 Task: Write a Python script to check if a number is a perfect number.
Action: Mouse moved to (72, 5)
Screenshot: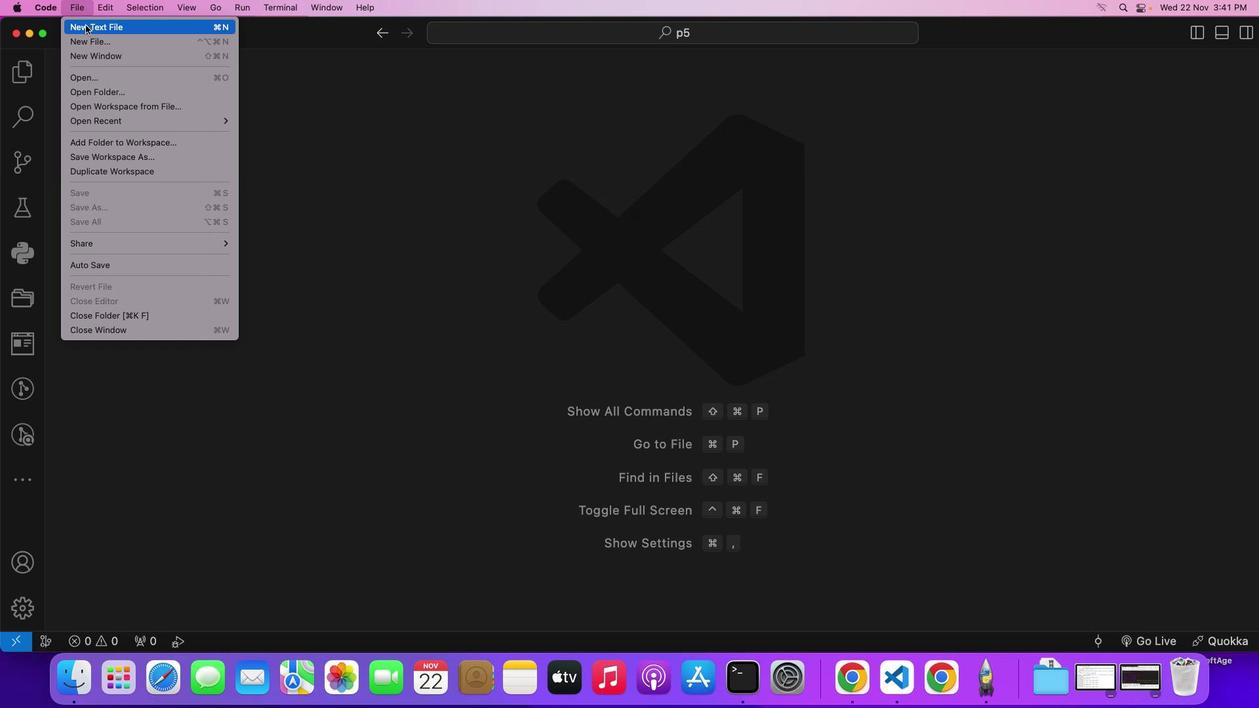
Action: Mouse pressed left at (72, 5)
Screenshot: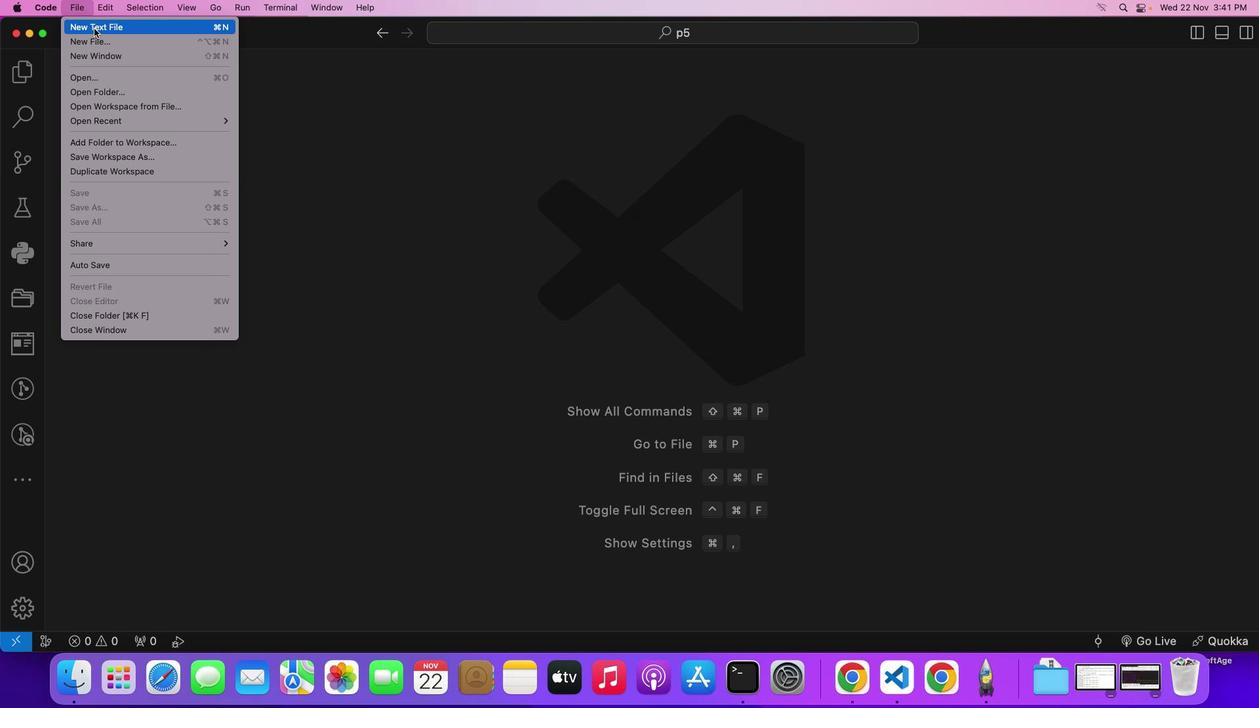 
Action: Mouse moved to (95, 26)
Screenshot: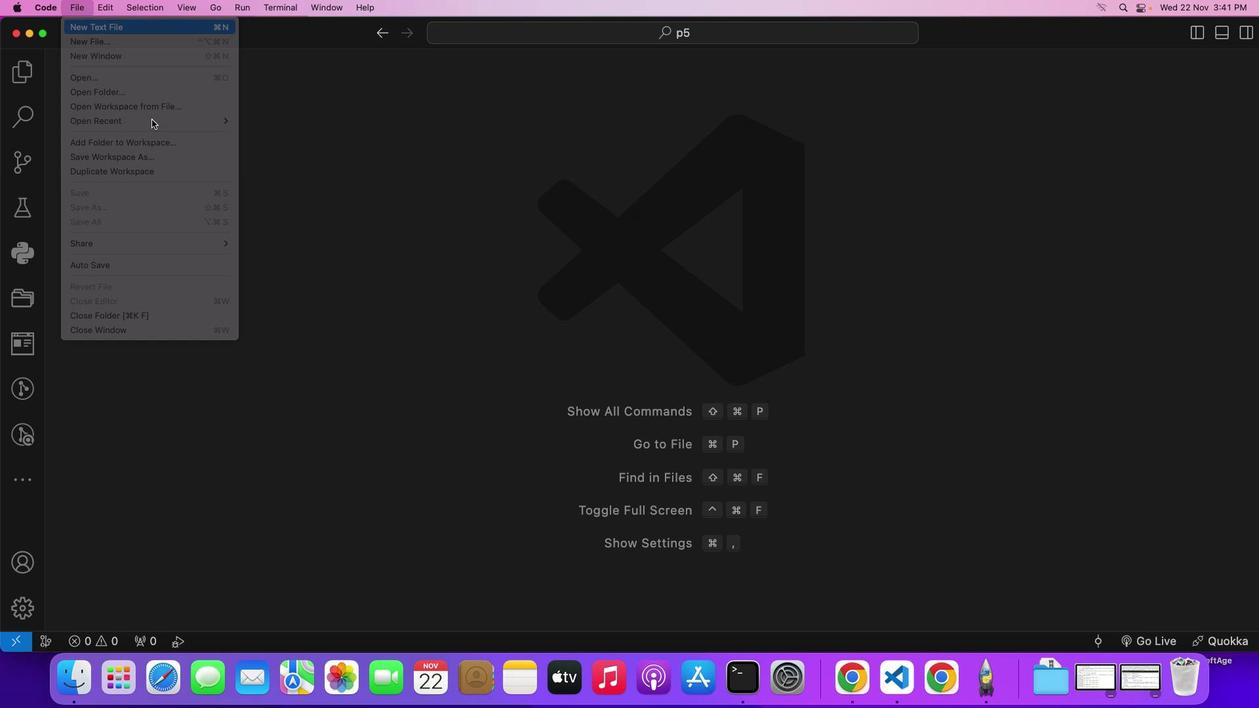 
Action: Mouse pressed left at (95, 26)
Screenshot: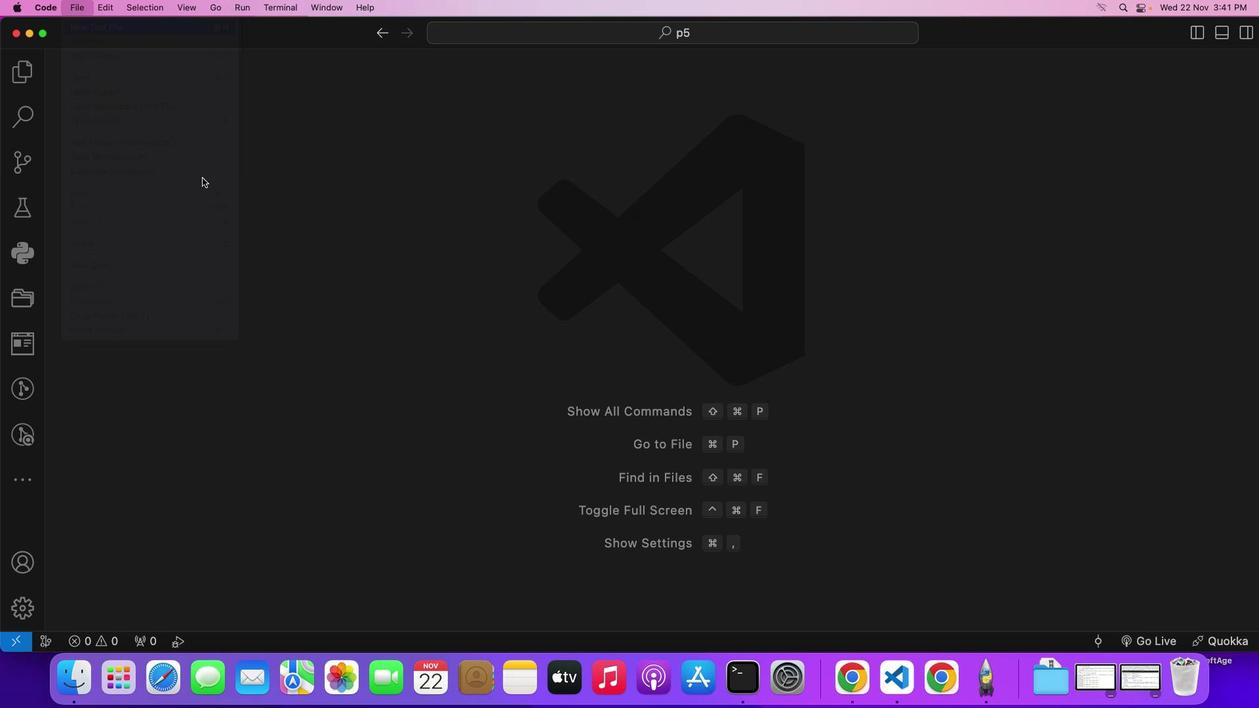 
Action: Mouse moved to (444, 261)
Screenshot: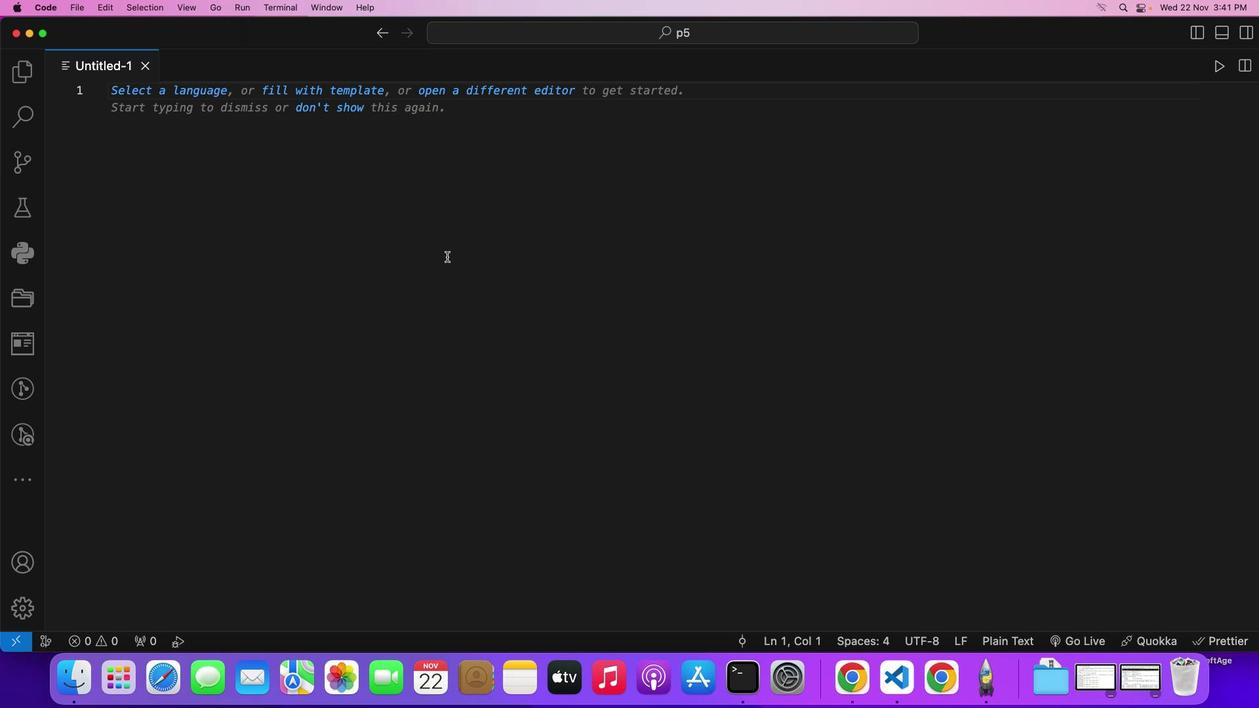 
Action: Key pressed Key.cmd
Screenshot: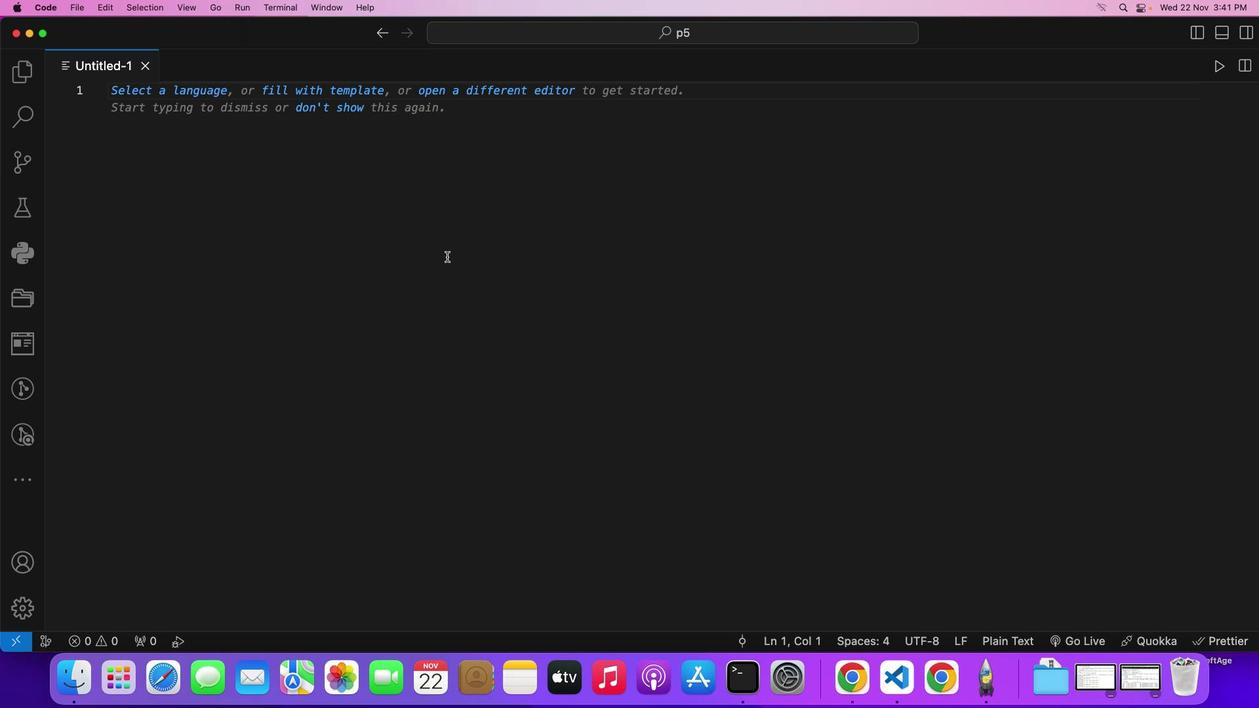 
Action: Mouse moved to (445, 259)
Screenshot: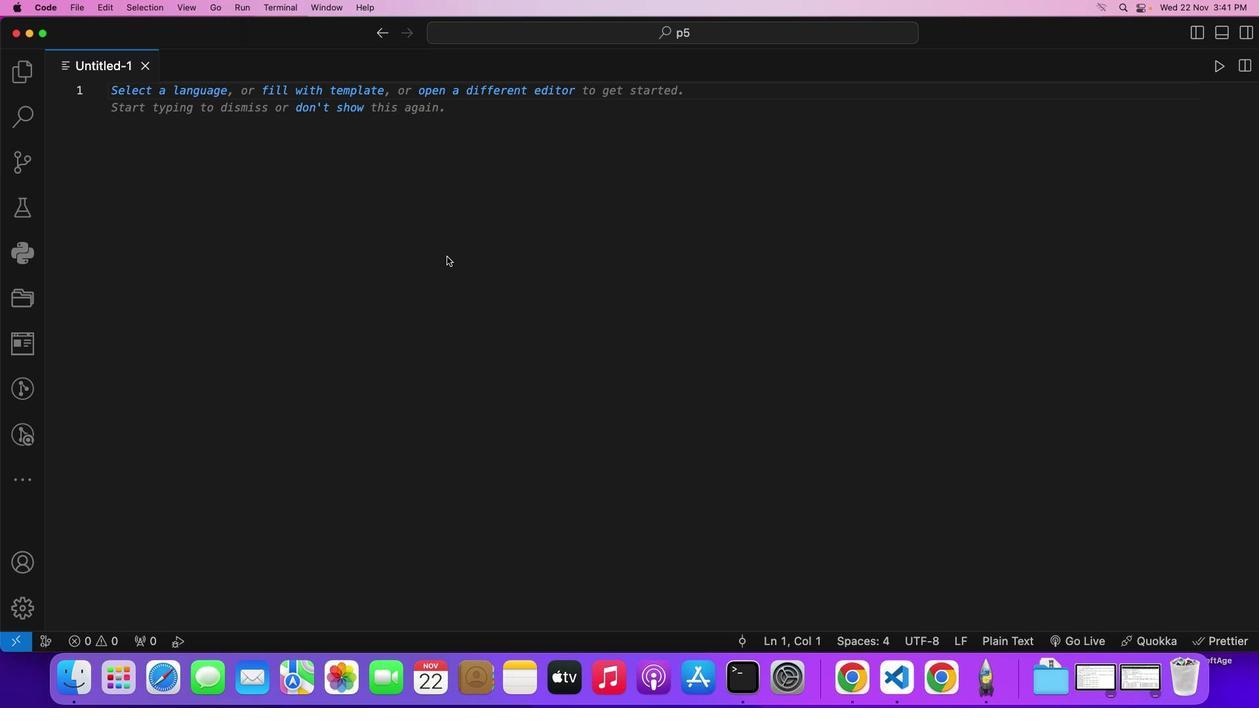 
Action: Key pressed 's'
Screenshot: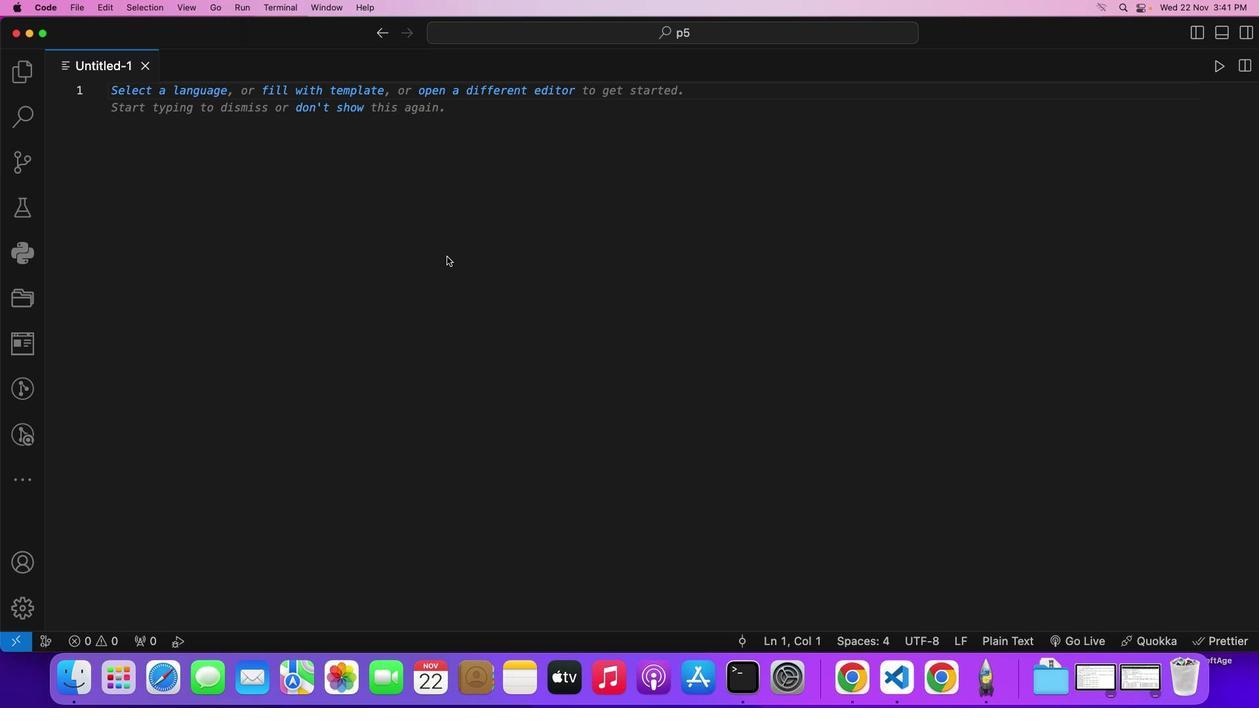 
Action: Mouse moved to (657, 270)
Screenshot: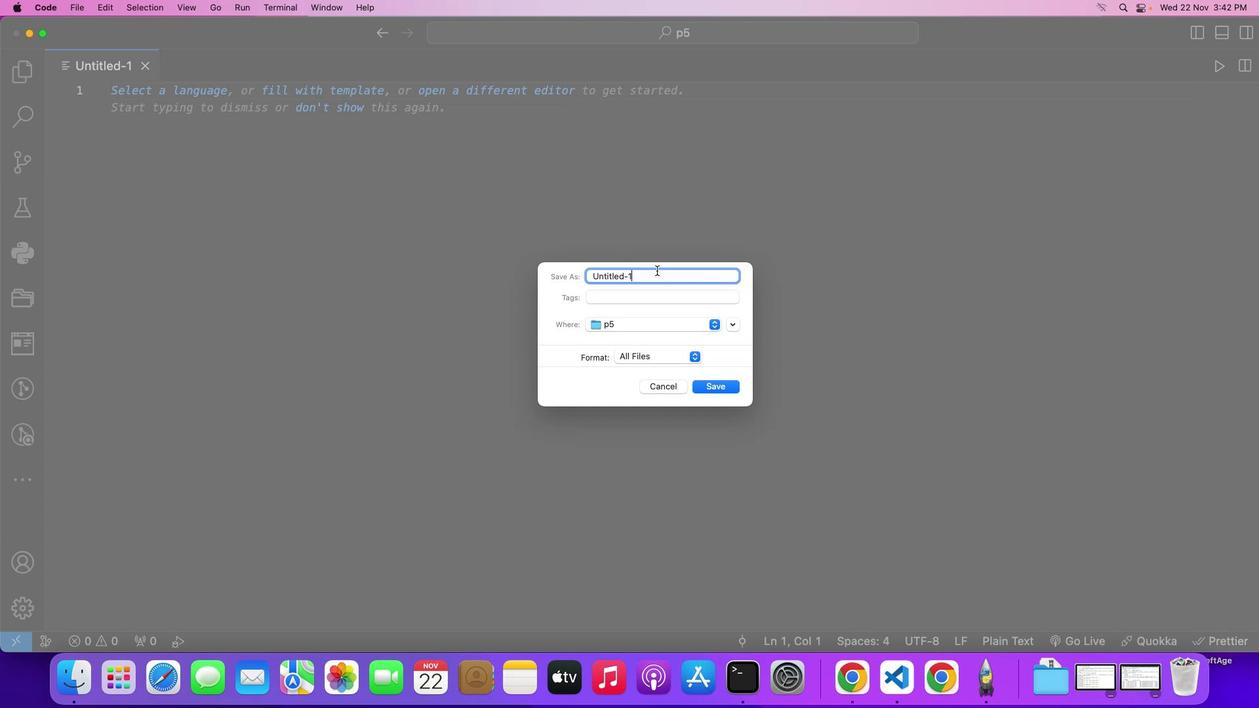 
Action: Mouse pressed left at (657, 270)
Screenshot: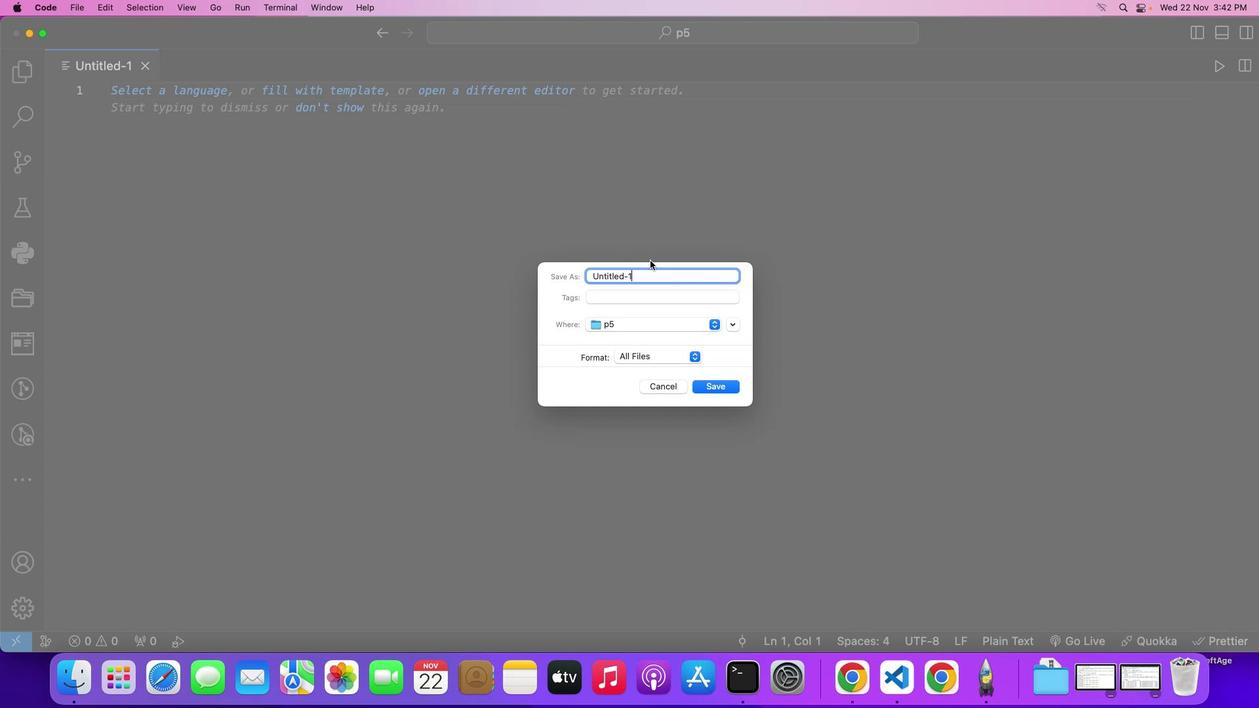 
Action: Mouse moved to (819, 194)
Screenshot: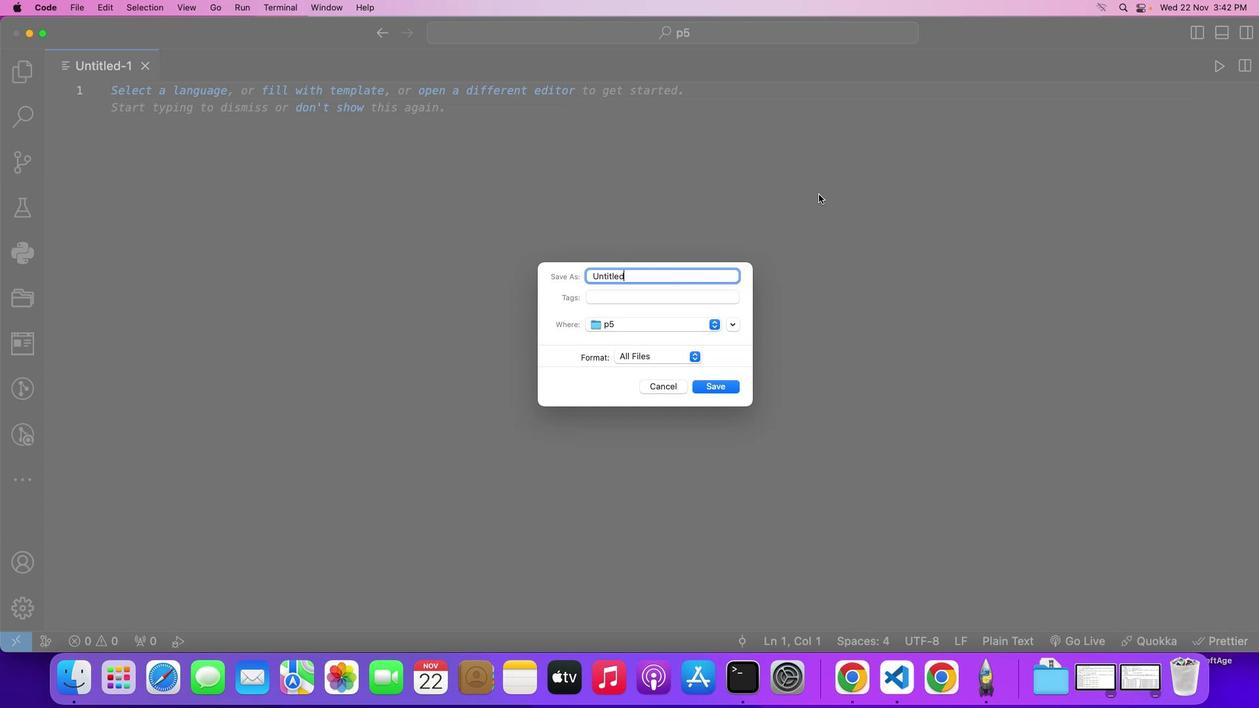 
Action: Key pressed Key.backspaceKey.backspace
Screenshot: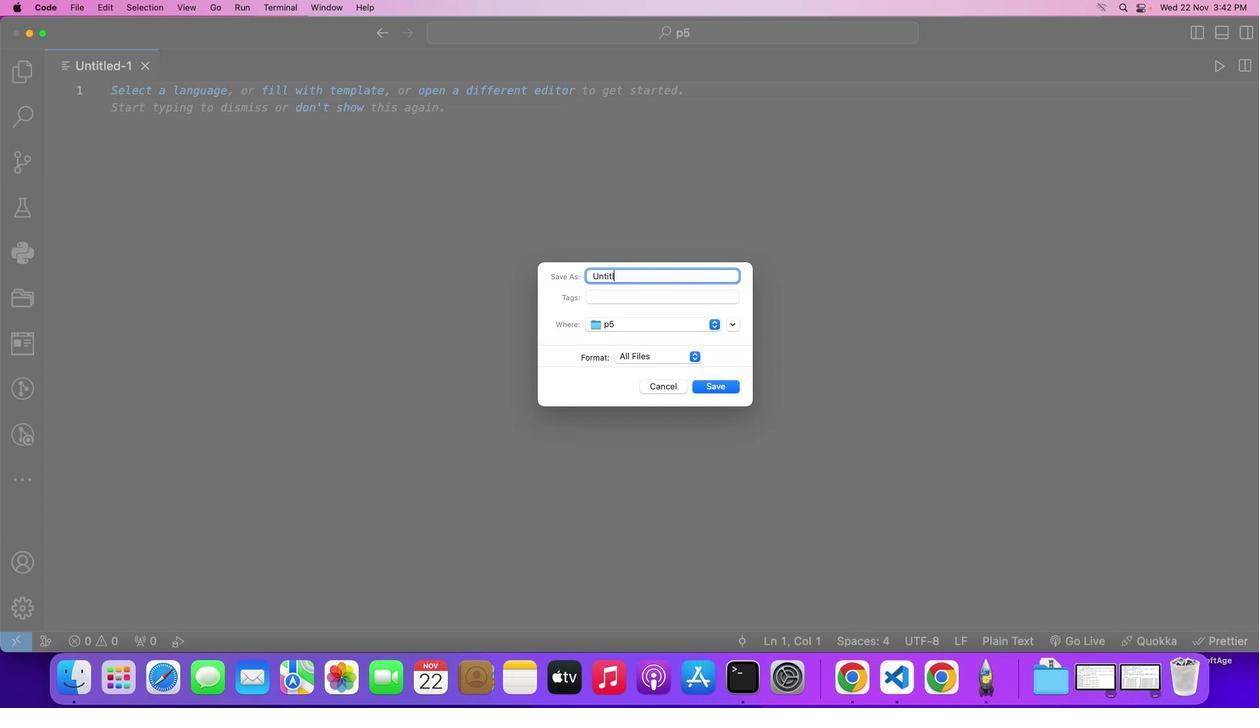
Action: Mouse moved to (819, 194)
Screenshot: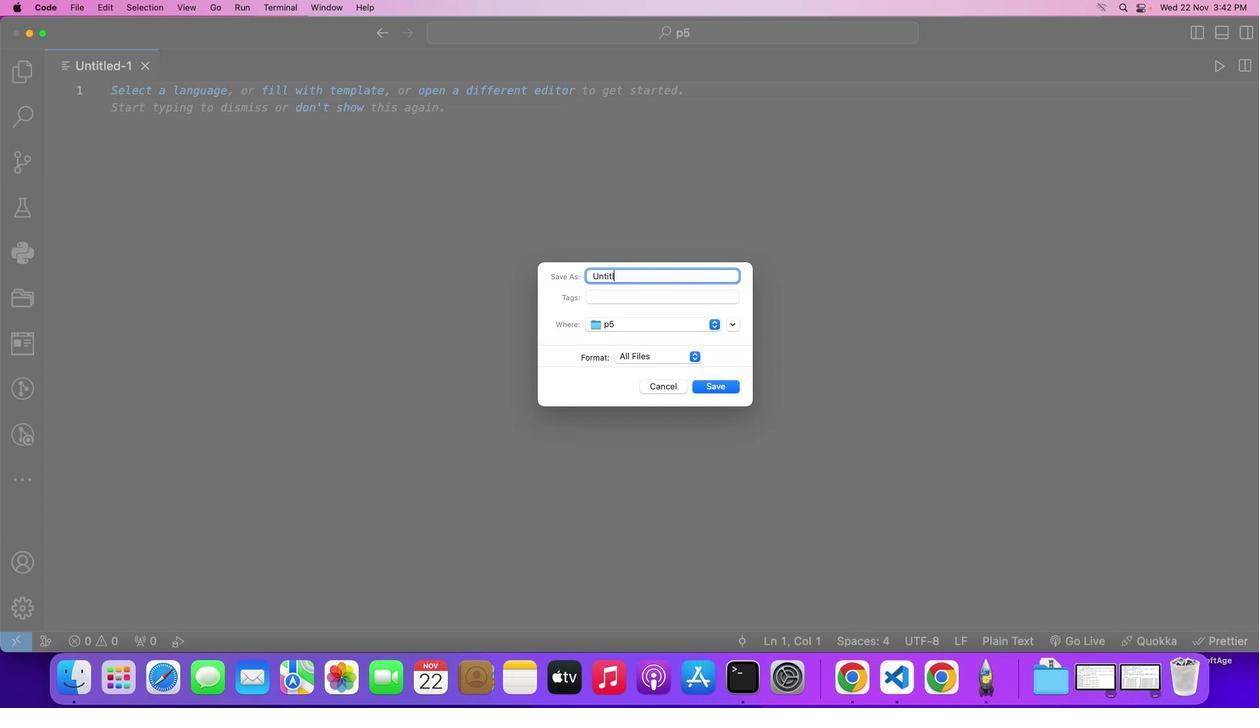 
Action: Key pressed Key.backspaceKey.backspaceKey.backspaceKey.backspaceKey.backspaceKey.backspaceKey.backspaceKey.backspaceKey.backspaceKey.shift_r'F''i''n'Key.shift_r'F'Key.shift_r'P'Key.backspaceKey.backspaceKey.shift_r'P''e''r''f''e''c''t''.''p''y'Key.enter'd''e''f'Key.space'i''s'Key.shift_r'_''p''e''r''f''e''c''t'Key.shift_r'_''n''u''m''b''e''r'Key.shift_r'(''n''u''m'Key.rightKey.shift_r':'Key.enterKey.shift_r'#'Key.spaceKey.shift_r'E''n''s''u''r''e'Key.space't''h''e'Key.space'n''u''m''b''e''r'Key.space'i''s'Key.space'p''o''s''i''t''i''v''e'Key.enter'i''f'Key.space'n''u''m'Key.spaceKey.shift_r'<''='Key.space'0'Key.shift_r':'Key.enter'r''e''t''u''r''n'Key.spaceKey.shift_r'F''a''l''s''e'Key.enterKey.enterKey.enterKey.shift_r'#'Key.spaceKey.shift_r'F''i''n''d'Key.space't''h''e'Key.space's''u''m'Key.space'o''f'Key.space'p''r''o''p''e''r'Key.space'd''i''v''i''s''o''r''e'Key.backspace's'Key.enter's''u''m'Key.spaceKey.backspaceKey.shift_r'_''d''i''v''i''s''o''r''s'Key.space'='Key.space'0'Key.enter'f''o''r'Key.space'i'Key.space'i''n'Key.space'r''a''n''g''e'Key.shift_r'(''1'','Key.space'n''u''m'Key.rightKey.shift_r':'Key.enter'i''f'Key.space'n''u''m'Key.spaceKey.shift_r'%'Key.space'i'Key.rightKey.space'=''='Key.space'0'Key.shift_r':'Key.enter's''u''m'Key.shift_r'_''d''i''v''i''s''o''r''s'Key.spaceKey.shift_r'+''='Key.space'1'Key.backspace'i'Key.enterKey.enterKey.enterKey.backspaceKey.backspace'f'Key.backspaceKey.shift_r'#'Key.spaceKey.shift_r'C''h''e''c''k'Key.space'i''f'Key.space't''h''e'Key.space's''u''m'Key.space'o''f'Key.space'd''i''v''i''s''o''r''s'Key.space'w'Key.backspace'e''q''u''a''l''s'Key.space't''h''e'Key.space'o''r''i''g''i''n''a''l'Key.space'n''u''m''b''e''r'Key.enter'r''e''t''u''r''n'Key.space's''u''m'Key.shift_r'_''d''i''v''i''s''o''r''s'Key.space'=''='Key.space'n''u''m'Key.enterKey.enterKey.enterKey.shift_r'#'Key.spaceKey.shift_r'E''x''a''m''p''l''e'Key.space'u''s''a''g''e'Key.enter'n''u''m'Key.shift_r'_''t''o'Key.shift_r'_''c''h''e''c''k'Key.space'='Key.space'i''n''t'Key.shift_r'(''i''n''p''u''t'Key.shift_r'('Key.shift_r'"''E''n''t''e''r'Key.space'a'Key.space'n''u''m''b''e''r'Key.space't''o'Key.space'c''h''a''e'Key.backspaceKey.backspace'e''c''k'Key.space'f''o''r'Key.space'p''e''r''f''e''c''t''i''o''n'Key.shift_r':'Key.spaceKey.rightKey.rightKey.rightKey.enterKey.enter'i''f'Key.space'i''s'Key.shift_r'_''p''e''r''f''e''c''t'Key.shift_r'_''n''u''m''b''e''r'Key.shift_r'(''n''u''m'Key.shift_r'_''t''o'Key.shift_r'_''c''h''e''c''k'Key.rightKey.shift_r':'Key.enter'p''r''i''n''t'Key.shift_r'(''f'Key.shift_r'"'Key.shift_r'{''n''u''m'Key.shift_r'_''t''o'Key.shift_r'_''c''h''e''c''k'Key.rightKey.space'i''s'Key.space'a'Key.space'p''e''r''f''e''c''t'Key.space'n''u''m''b''e''r''.'Key.rightKey.rightKey.enterKey.backspace'e''l''s''e'Key.spaceKey.shift_rKey.backspaceKey.shift_r':'Key.enter'p''r''i''n''t'Key.shift_r'(''f'Key.shift_r'"'Key.shift_r'{''n''u''m''b'Key.backspaceKey.shift_r'_''t''o'Key.shift_r'_''c''h''e''c''k'Key.rightKey.space'i''s'Key.space'n''o''t'Key.space'p''e'Key.backspaceKey.backspace'a'Key.space'p''e''r''f''e''c''t'Key.space'n''u''m''b''e''r''.'Key.rightKey.rightKey.enter
Screenshot: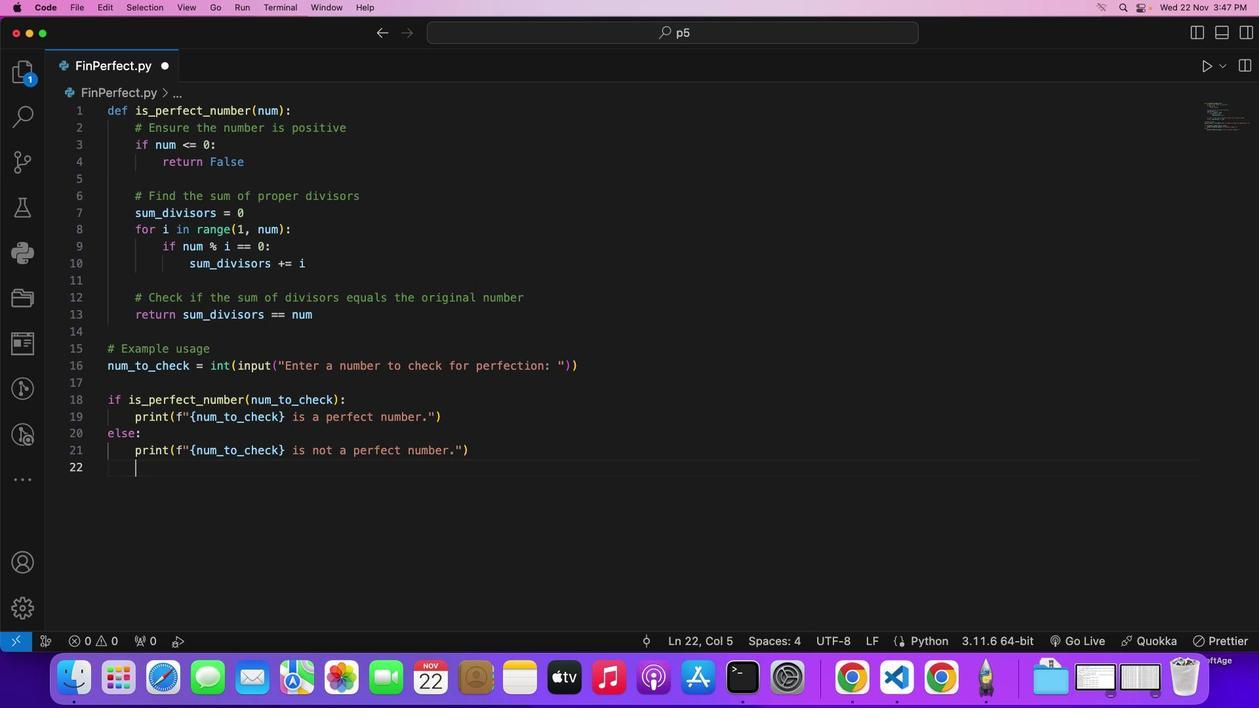 
Action: Mouse moved to (552, 202)
Screenshot: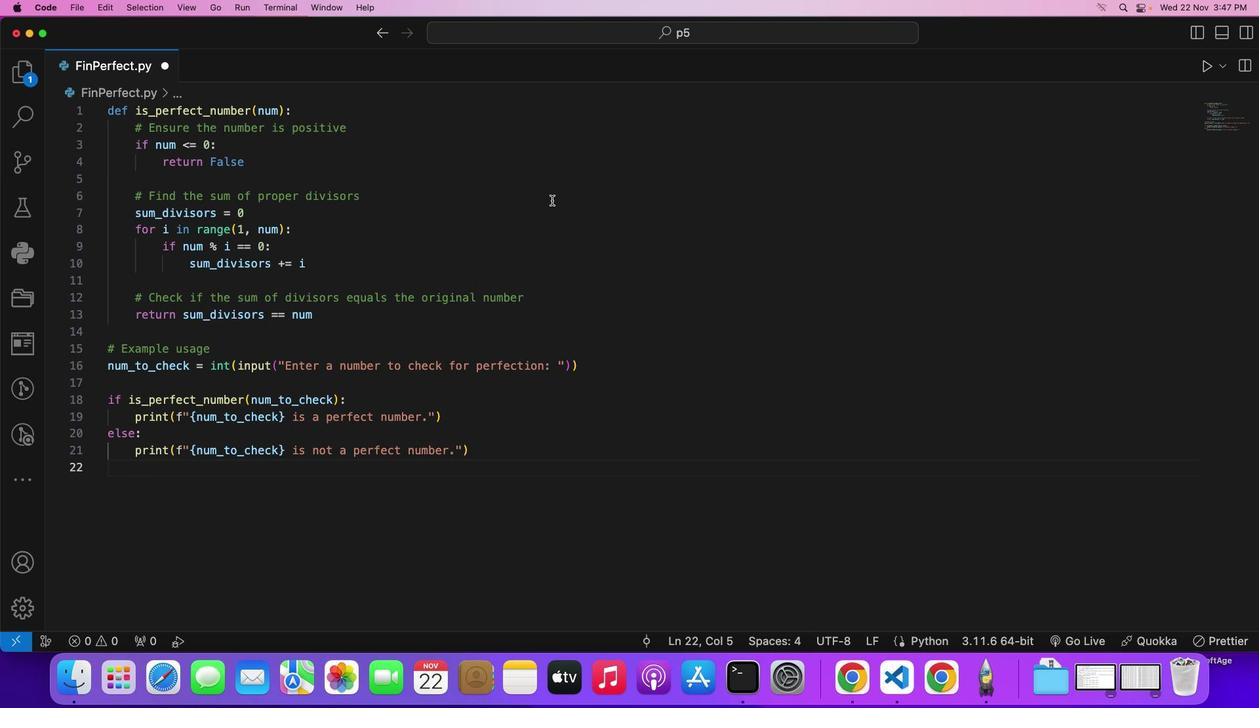 
Action: Key pressed Key.cmd
Screenshot: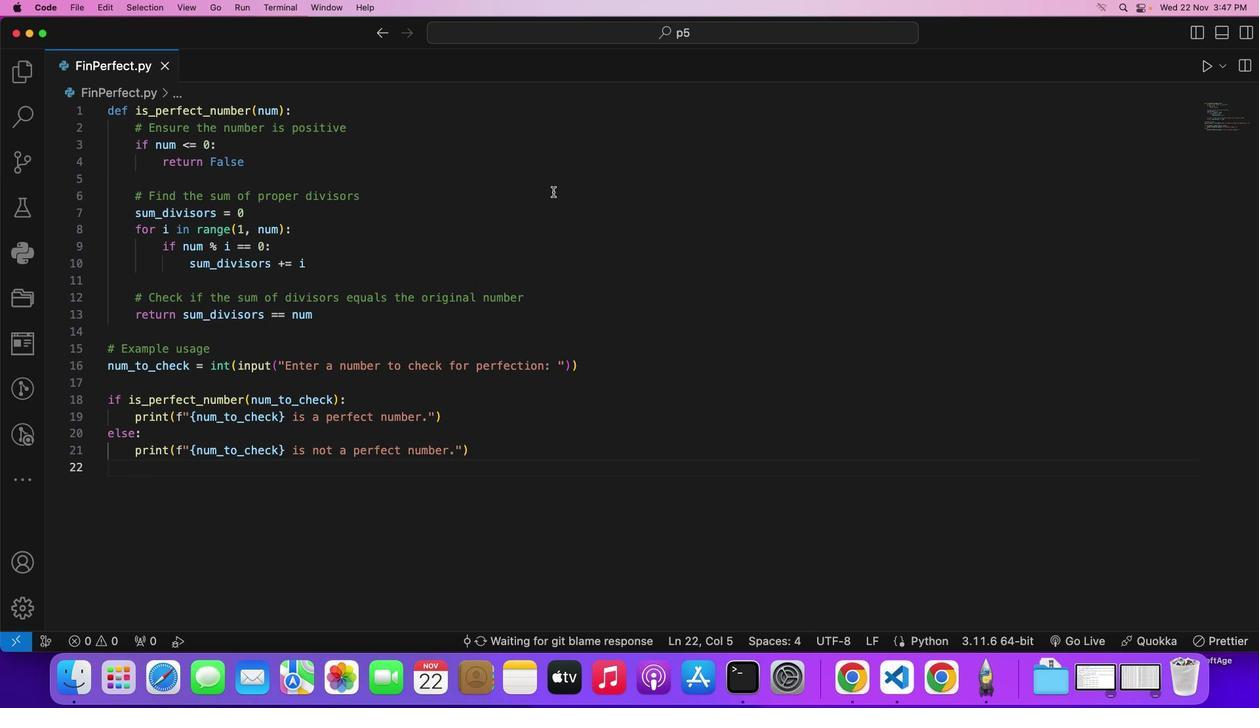 
Action: Mouse moved to (552, 198)
Screenshot: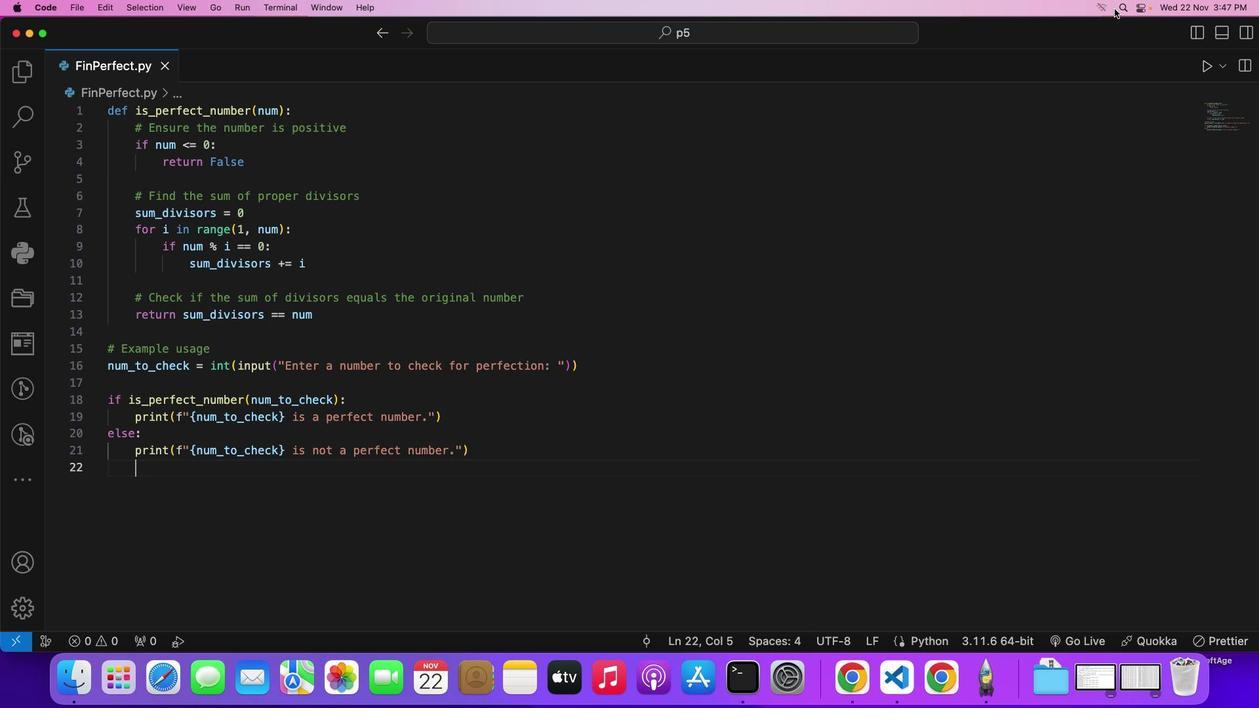 
Action: Key pressed 's'
Screenshot: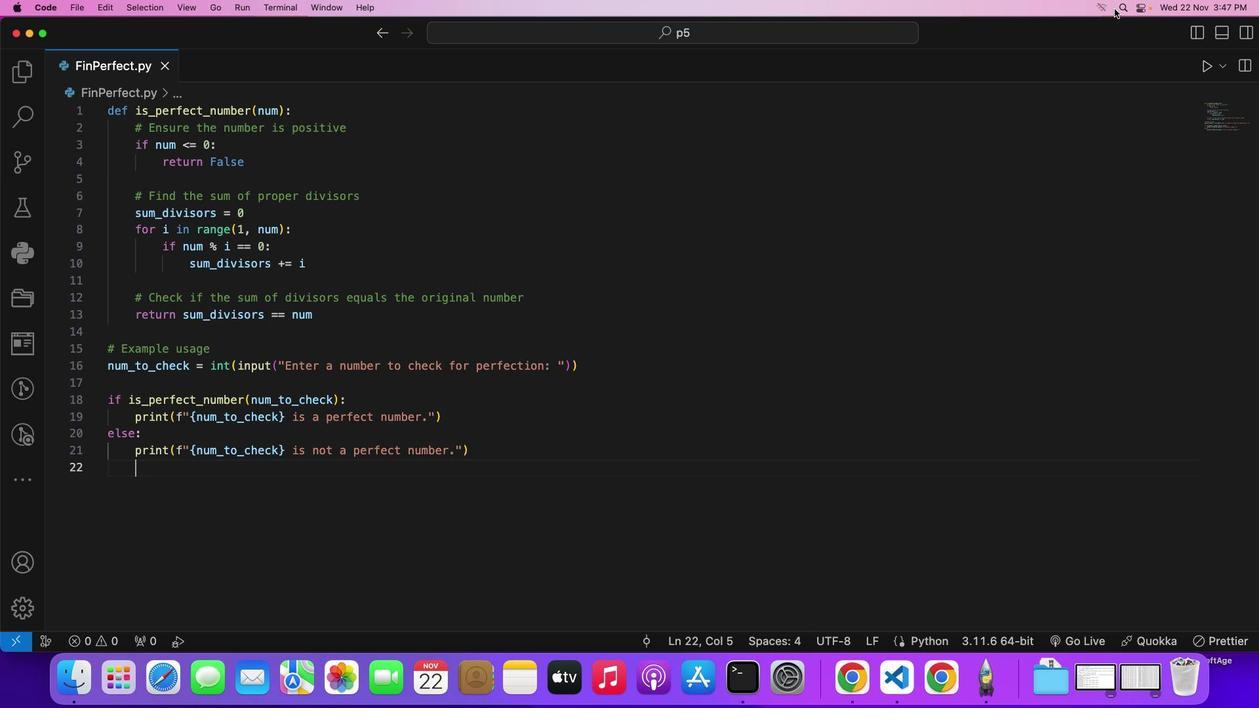 
Action: Mouse moved to (1227, 68)
Screenshot: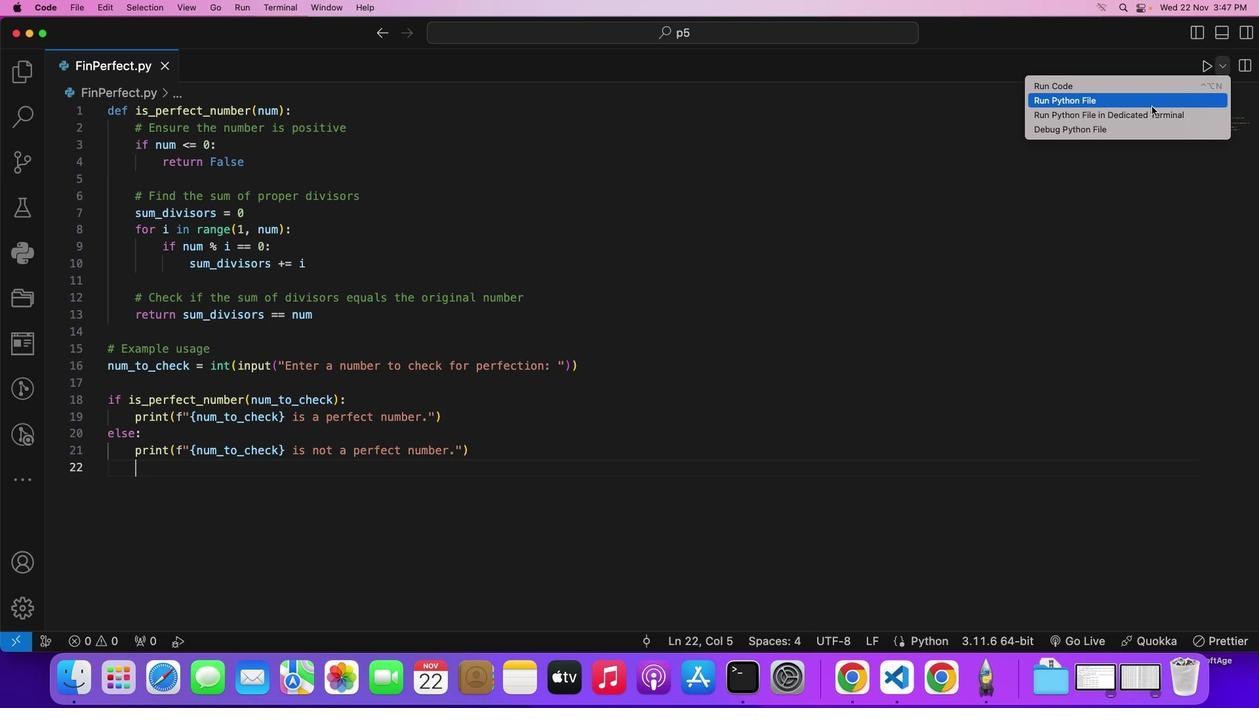 
Action: Mouse pressed left at (1227, 68)
Screenshot: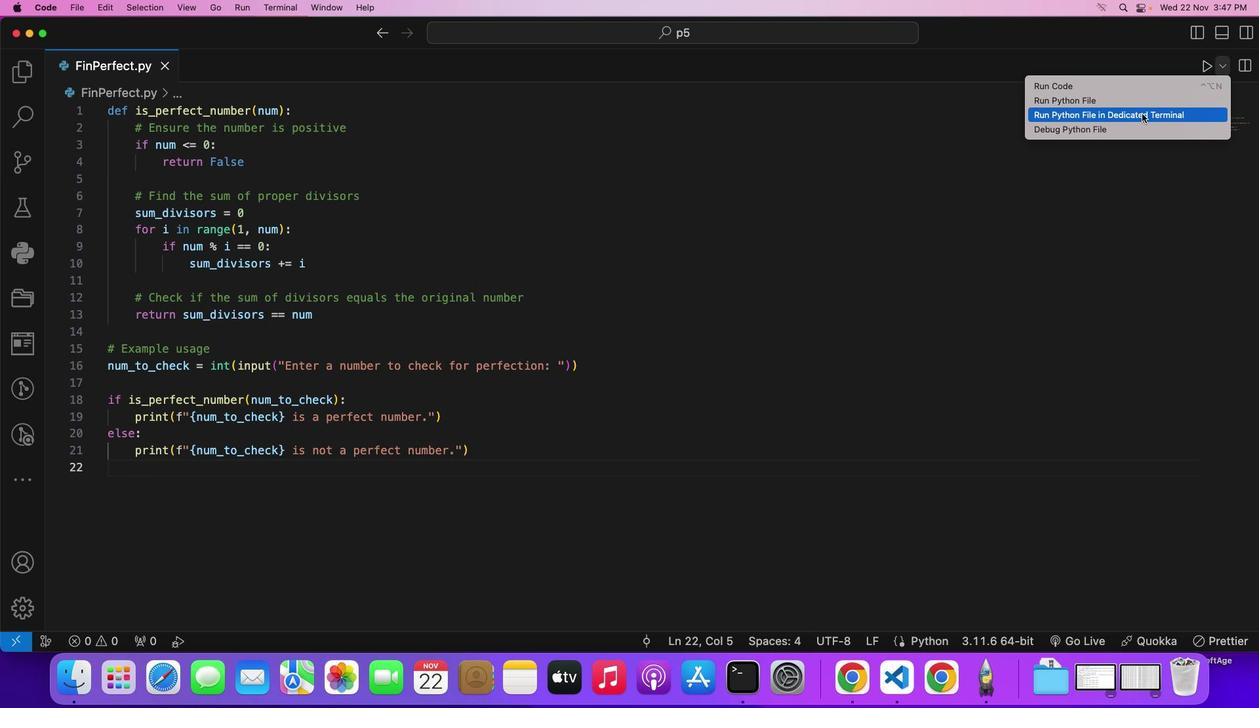 
Action: Mouse moved to (1125, 99)
Screenshot: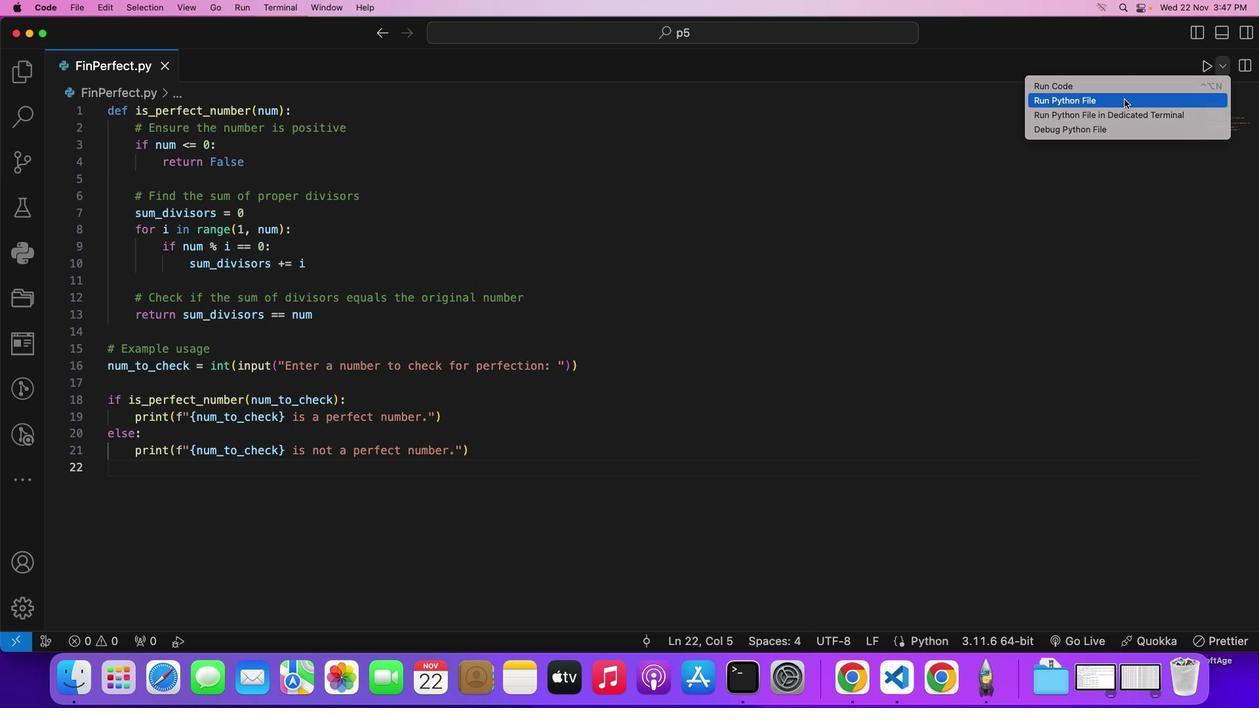 
Action: Mouse pressed left at (1125, 99)
Screenshot: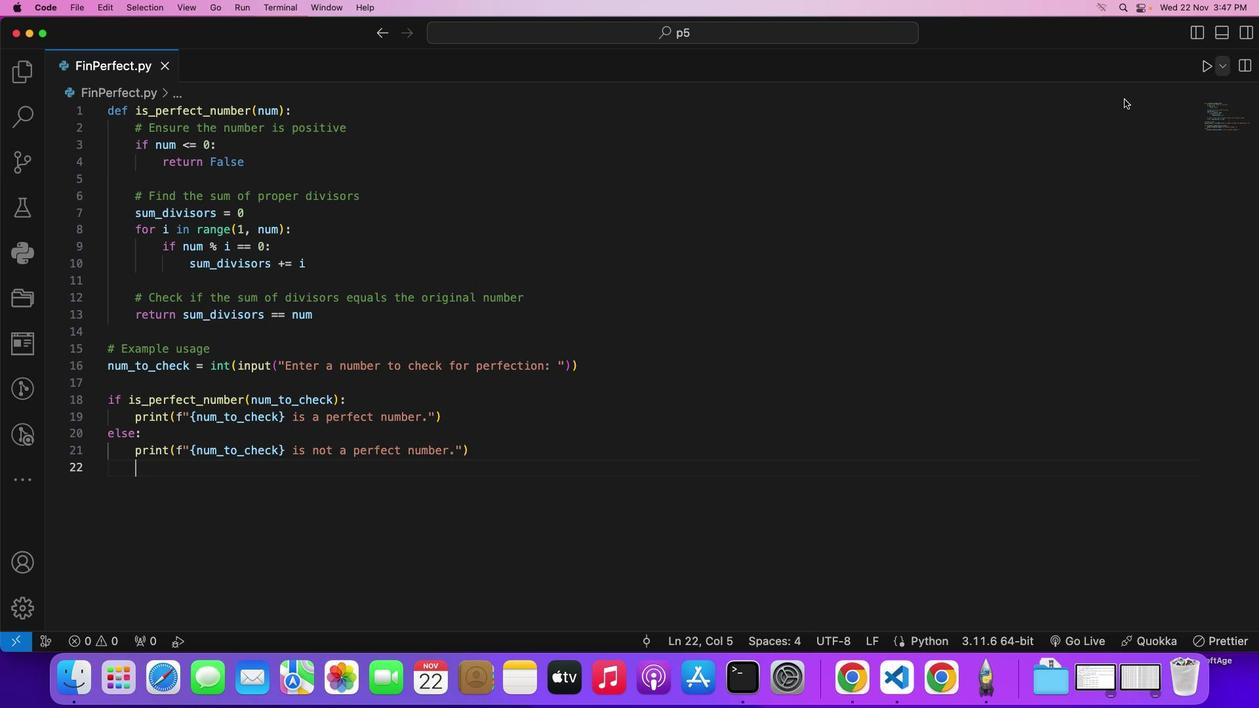 
Action: Mouse moved to (336, 449)
Screenshot: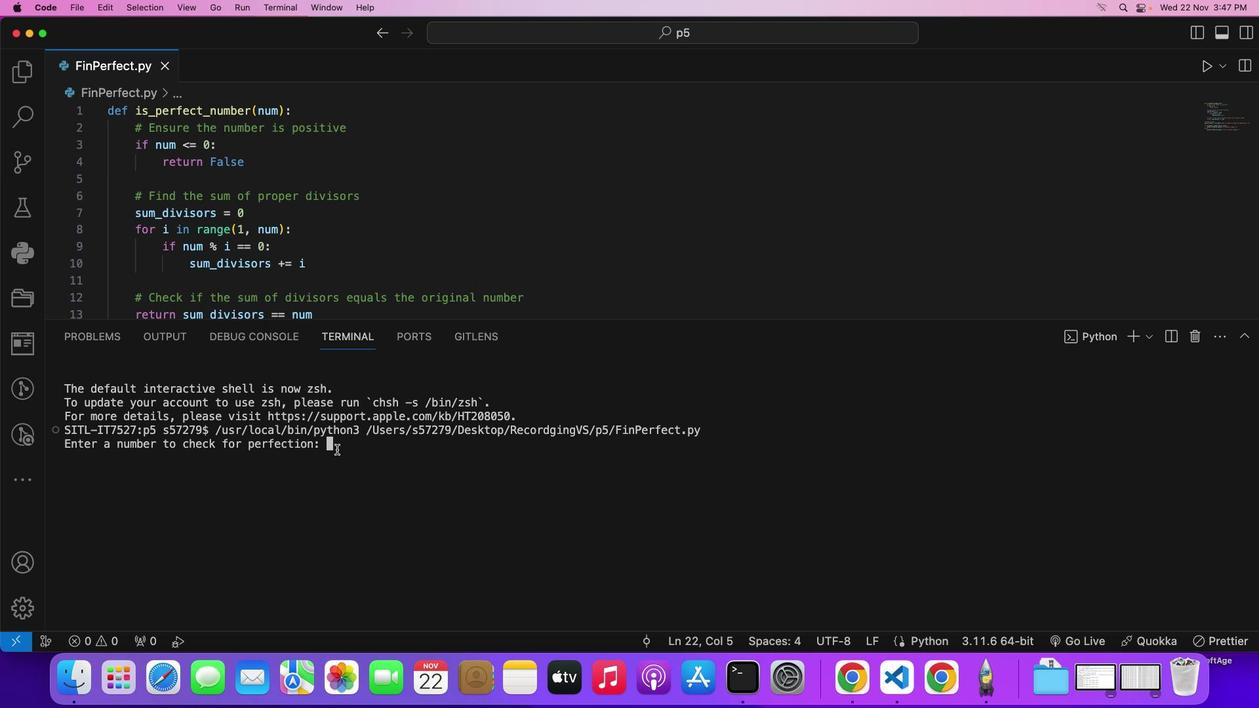 
Action: Mouse pressed left at (336, 449)
Screenshot: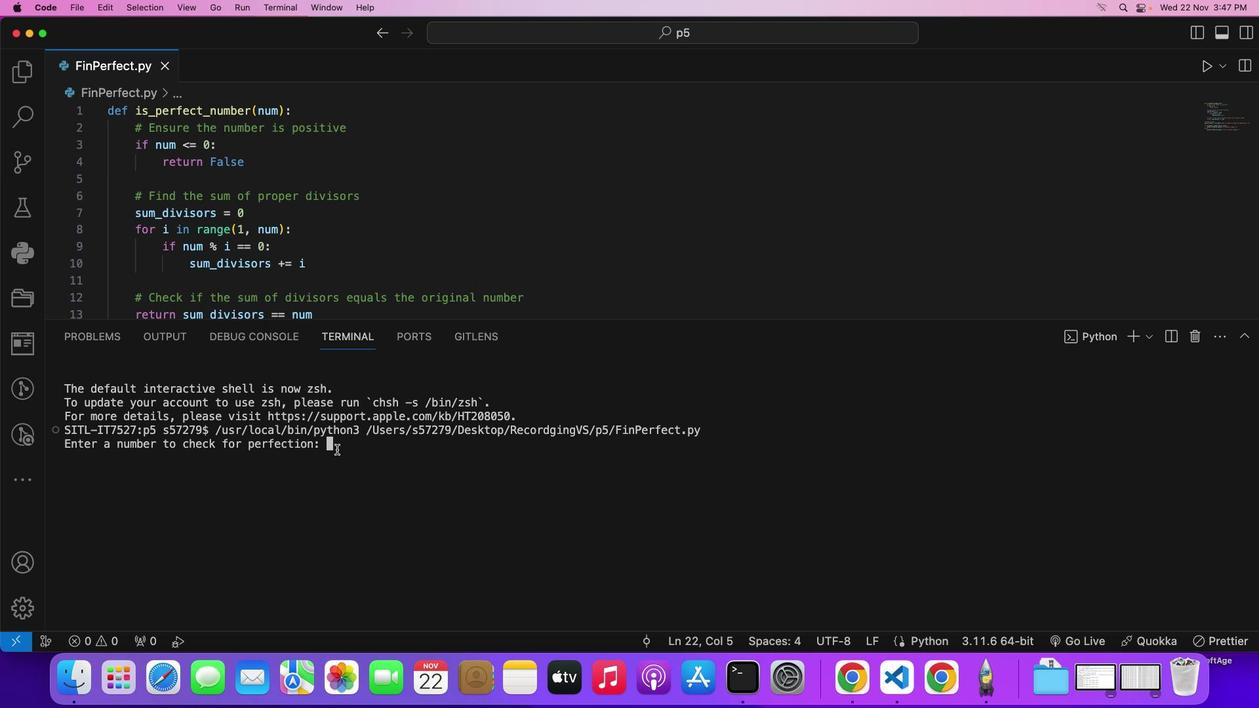 
Action: Mouse moved to (336, 449)
Screenshot: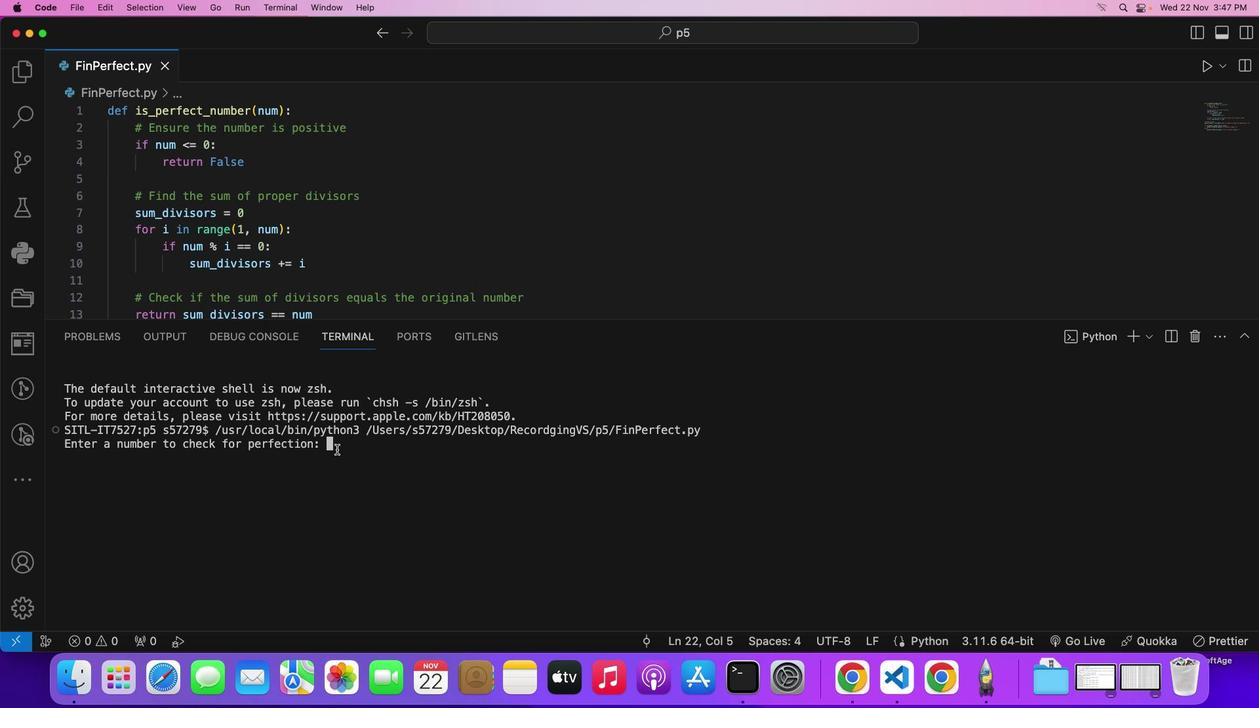 
Action: Key pressed '2''8'Key.enter
Screenshot: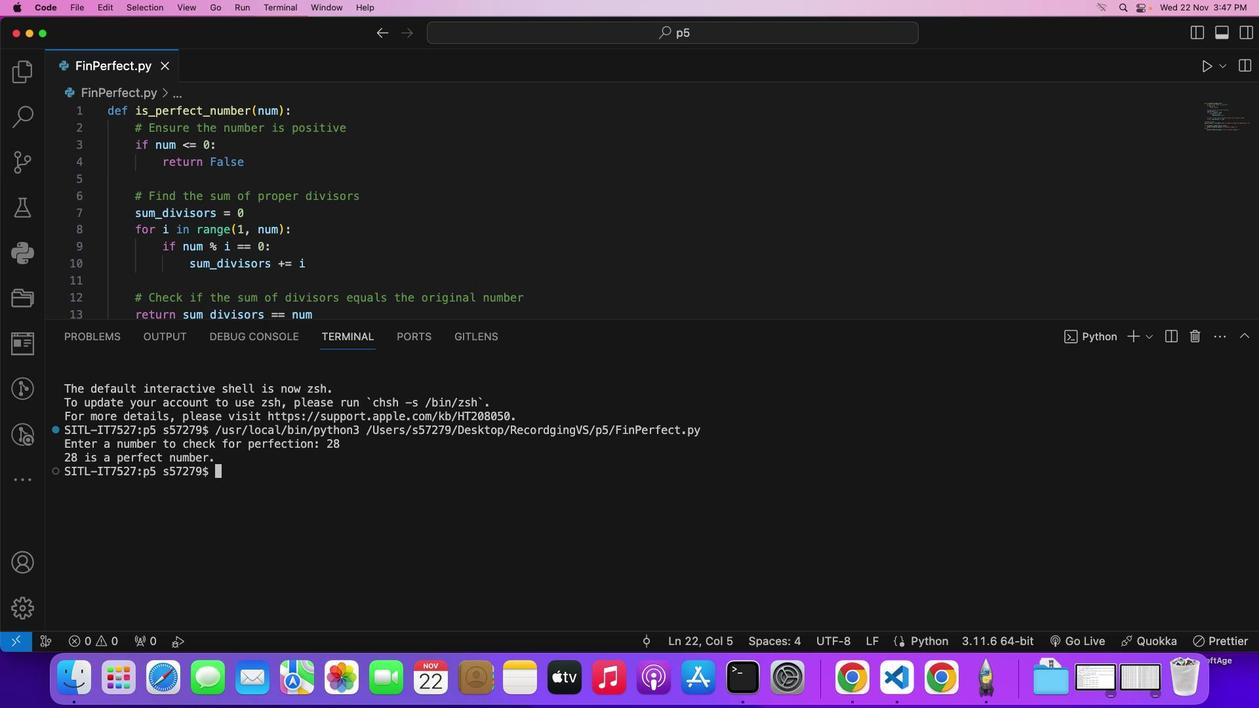 
